 Task: Set and save  "H.264 profile" for "H.264/MPEG-4 Part 10/AVC encoder (x264 10-bit)" to the high.
Action: Mouse moved to (96, 12)
Screenshot: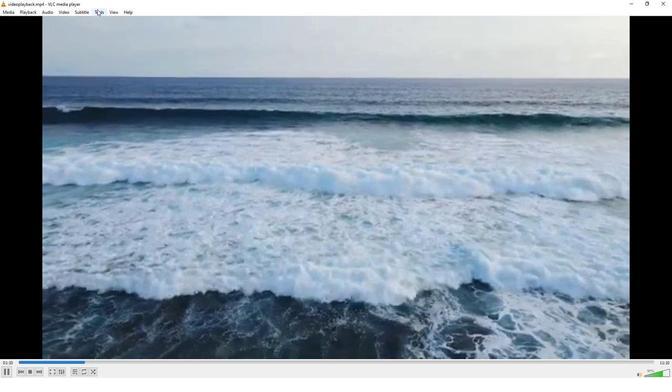 
Action: Mouse pressed left at (96, 12)
Screenshot: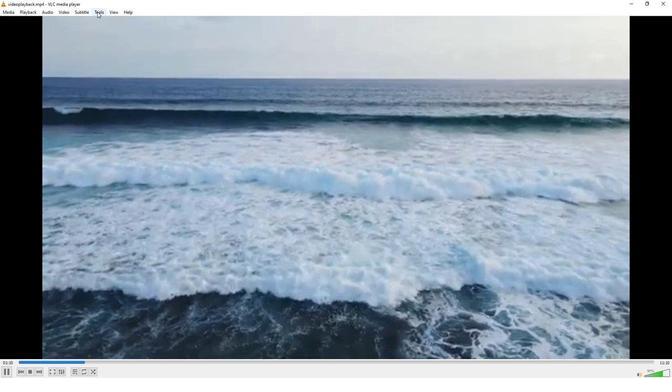 
Action: Mouse moved to (119, 96)
Screenshot: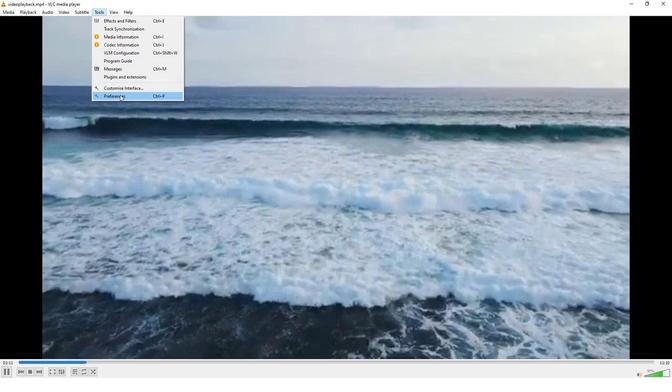 
Action: Mouse pressed left at (119, 96)
Screenshot: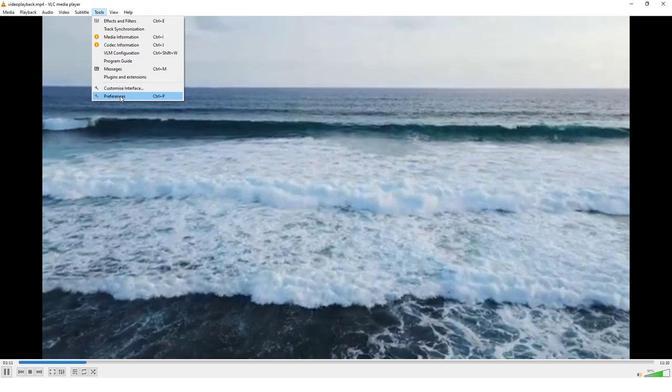 
Action: Mouse moved to (222, 306)
Screenshot: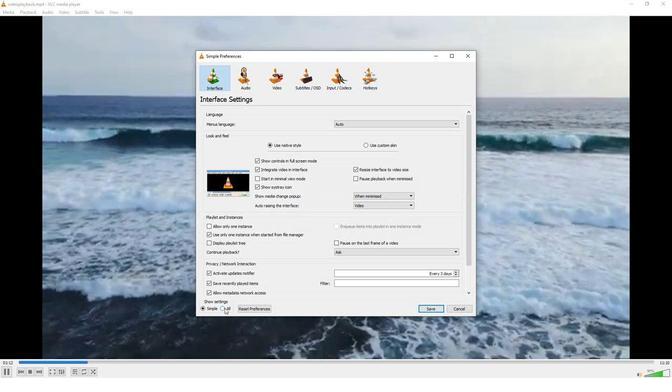 
Action: Mouse pressed left at (222, 306)
Screenshot: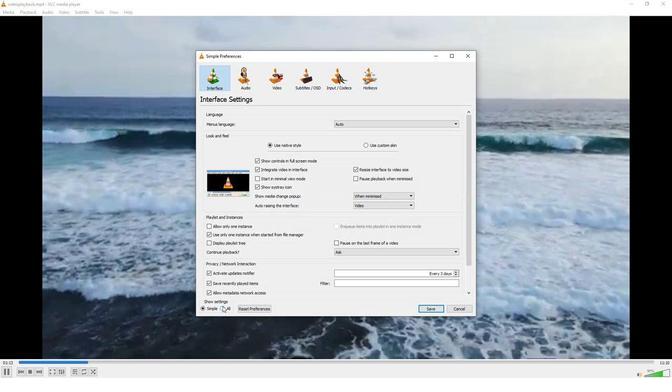 
Action: Mouse moved to (210, 237)
Screenshot: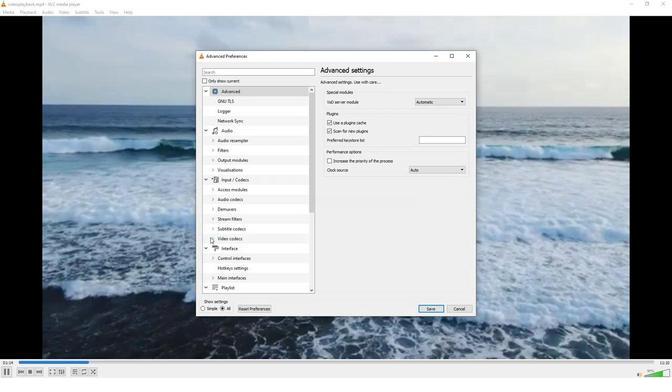 
Action: Mouse pressed left at (210, 237)
Screenshot: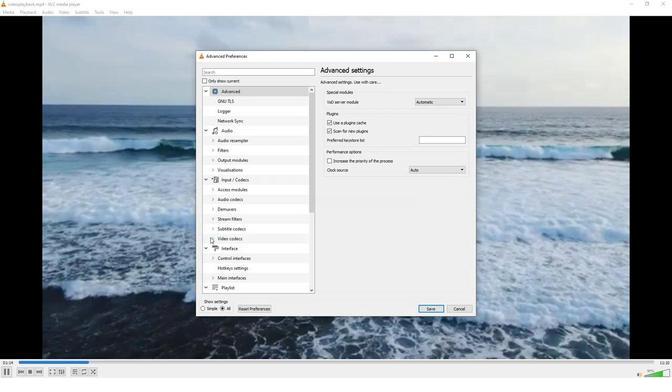 
Action: Mouse moved to (226, 247)
Screenshot: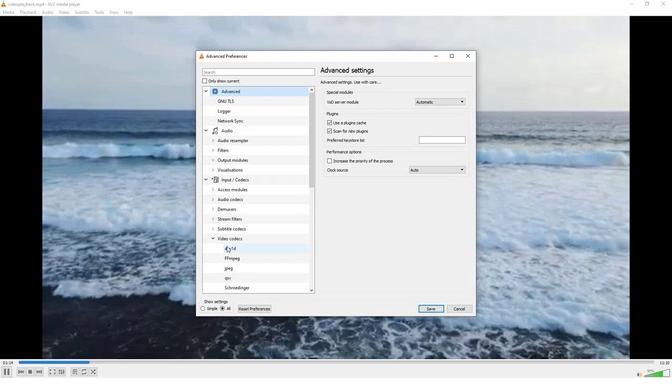 
Action: Mouse scrolled (226, 247) with delta (0, 0)
Screenshot: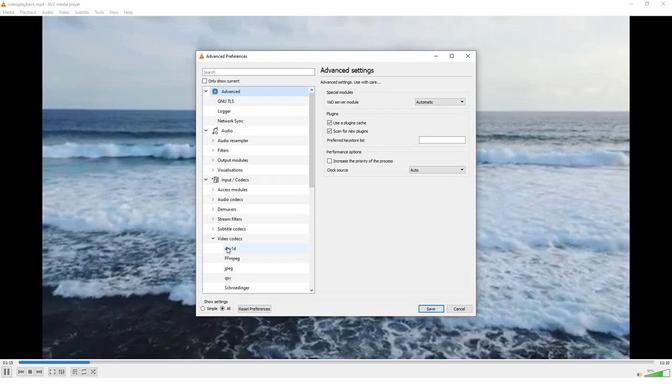 
Action: Mouse moved to (226, 248)
Screenshot: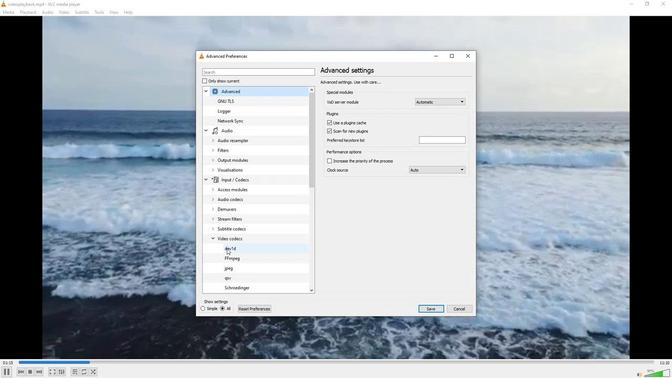 
Action: Mouse scrolled (226, 248) with delta (0, 0)
Screenshot: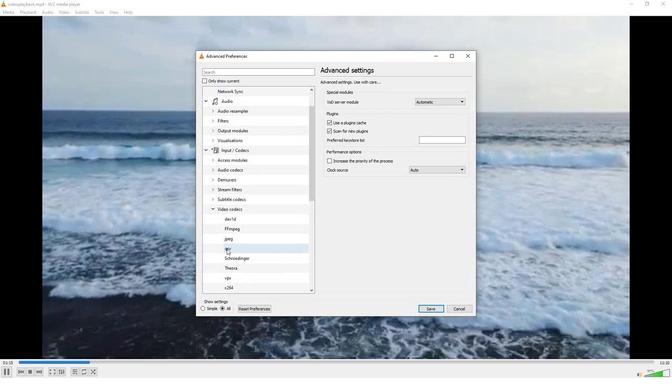 
Action: Mouse moved to (224, 266)
Screenshot: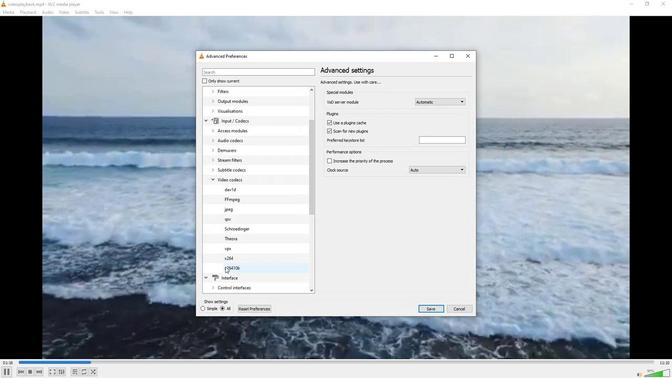 
Action: Mouse pressed left at (224, 266)
Screenshot: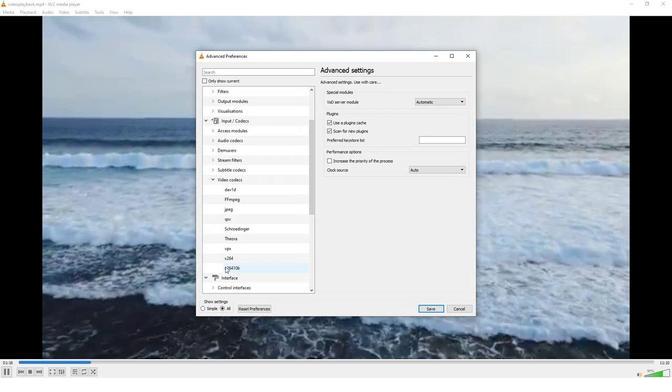
Action: Mouse moved to (361, 252)
Screenshot: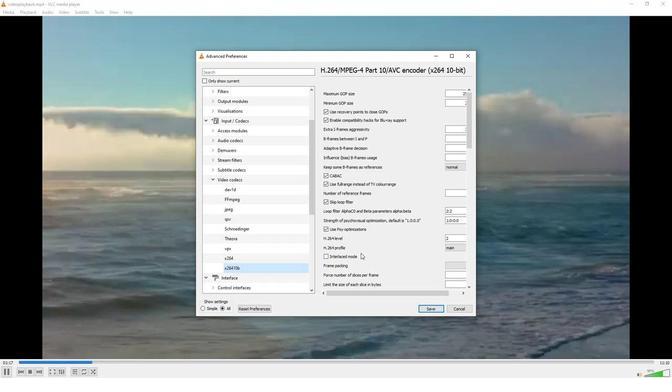 
Action: Mouse scrolled (361, 252) with delta (0, 0)
Screenshot: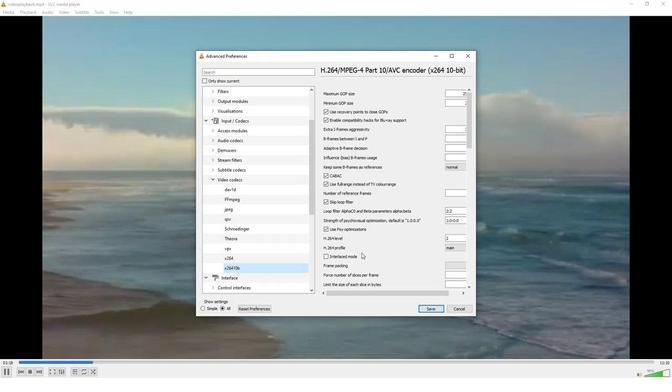 
Action: Mouse moved to (458, 224)
Screenshot: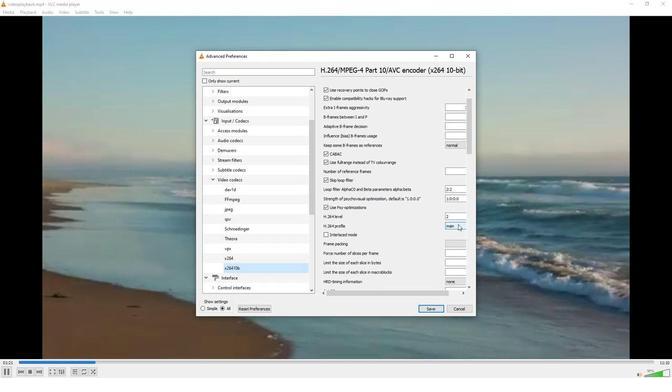
Action: Mouse pressed left at (458, 224)
Screenshot: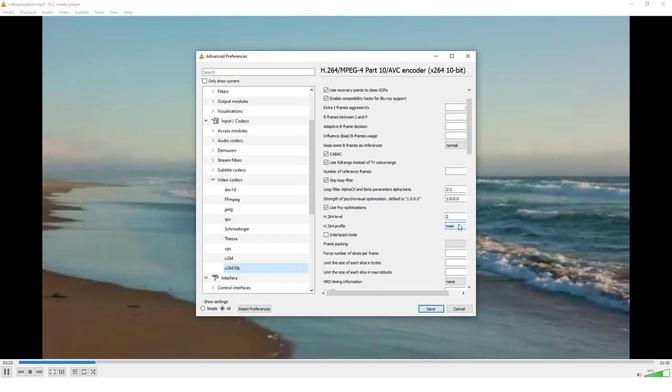 
Action: Mouse moved to (446, 240)
Screenshot: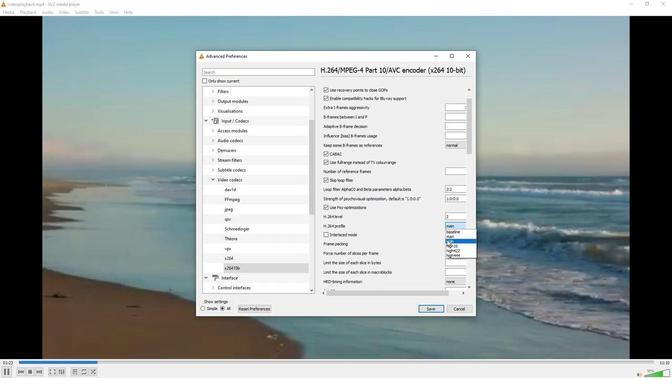 
Action: Mouse pressed left at (446, 240)
Screenshot: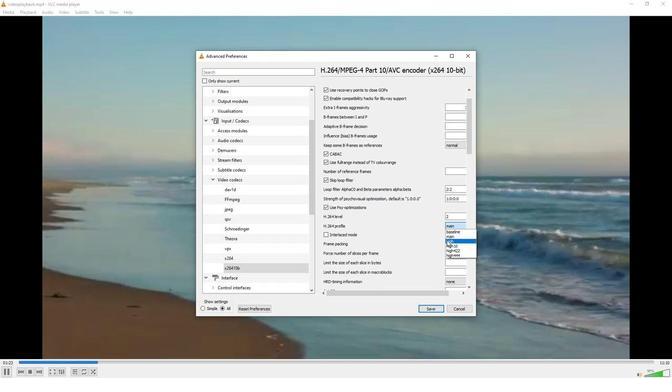 
Action: Mouse moved to (429, 308)
Screenshot: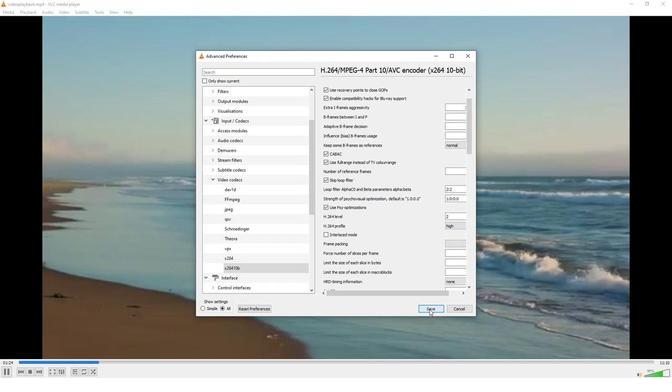 
Action: Mouse pressed left at (429, 308)
Screenshot: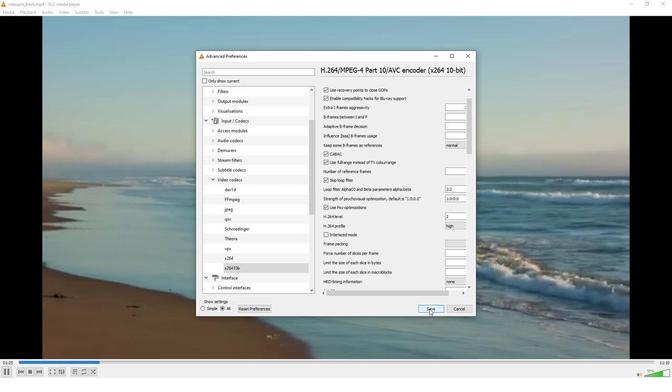
Action: Mouse moved to (427, 308)
Screenshot: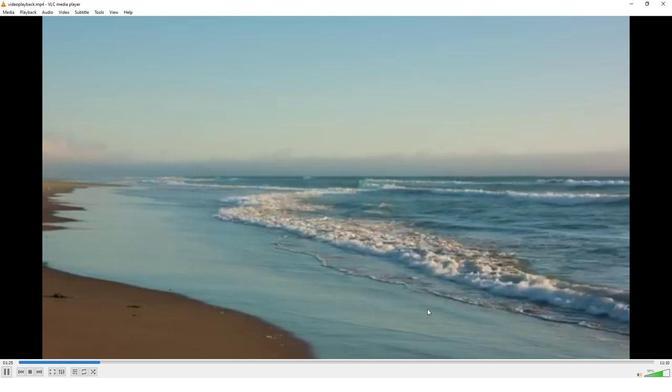 
